 Task: Add Modern Times Orderville Hazy IPA 4 Pack Cans to the cart.
Action: Mouse moved to (645, 248)
Screenshot: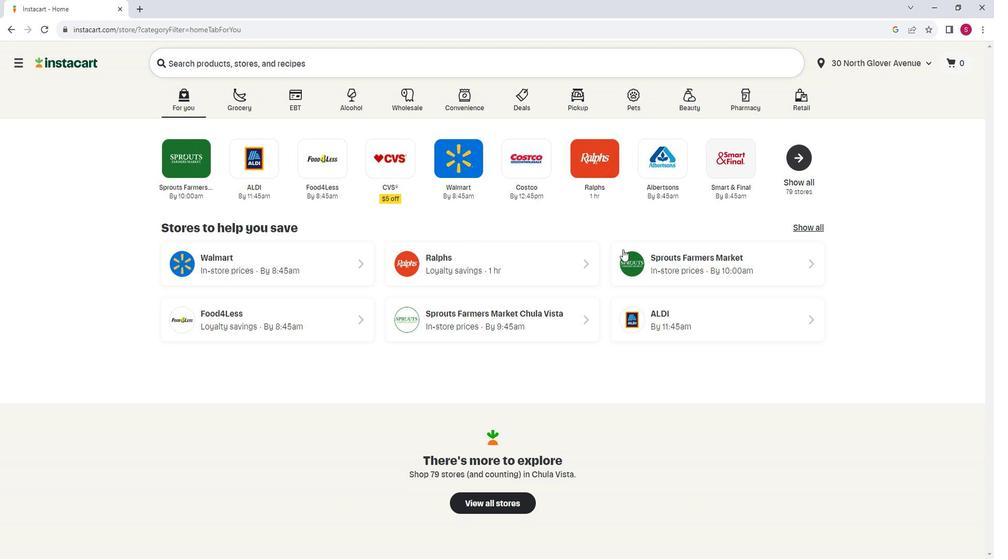 
Action: Mouse pressed left at (645, 248)
Screenshot: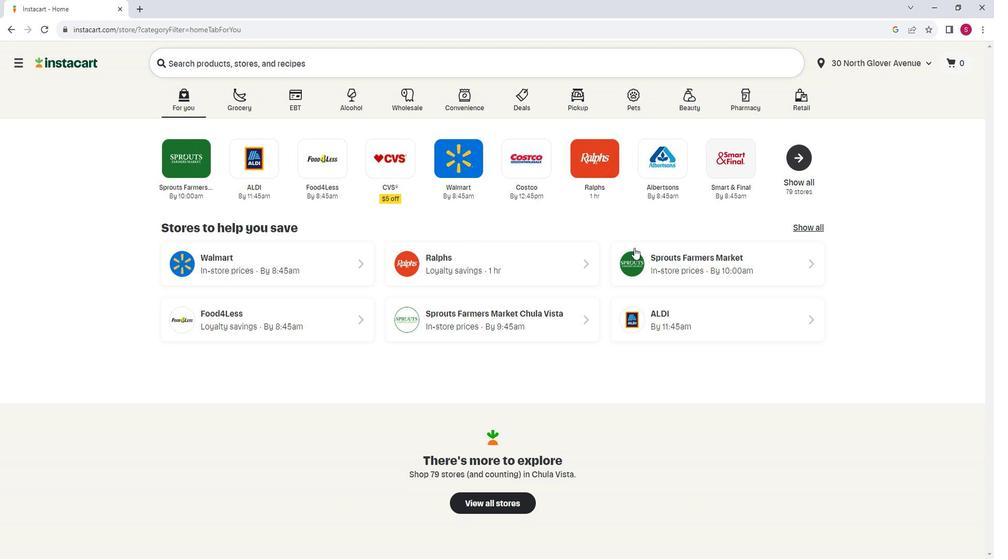 
Action: Mouse moved to (151, 427)
Screenshot: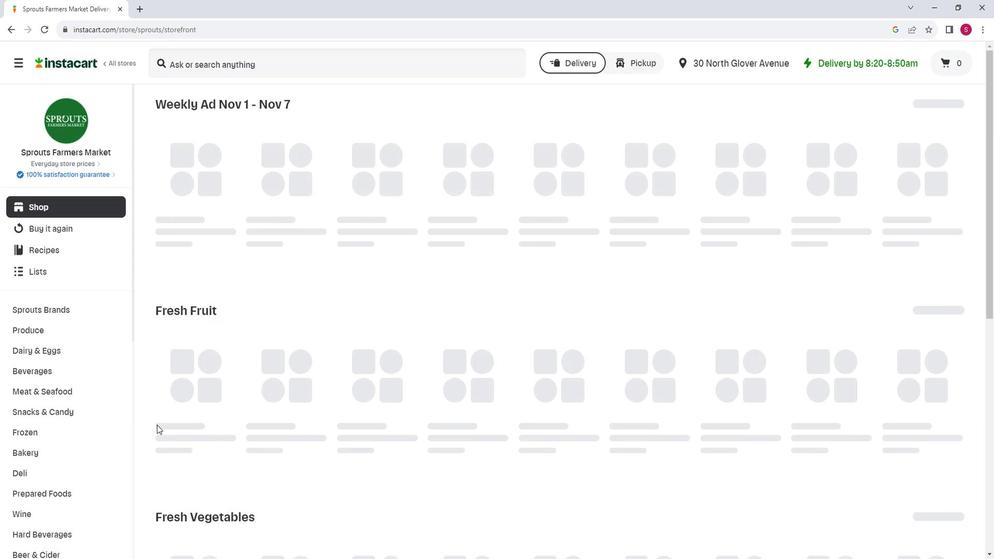 
Action: Mouse scrolled (151, 426) with delta (0, 0)
Screenshot: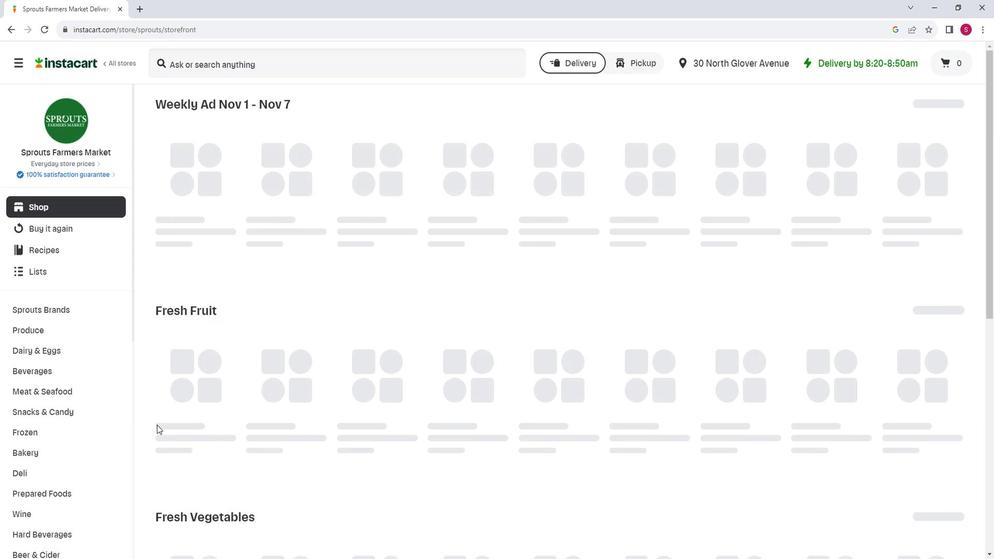 
Action: Mouse moved to (140, 429)
Screenshot: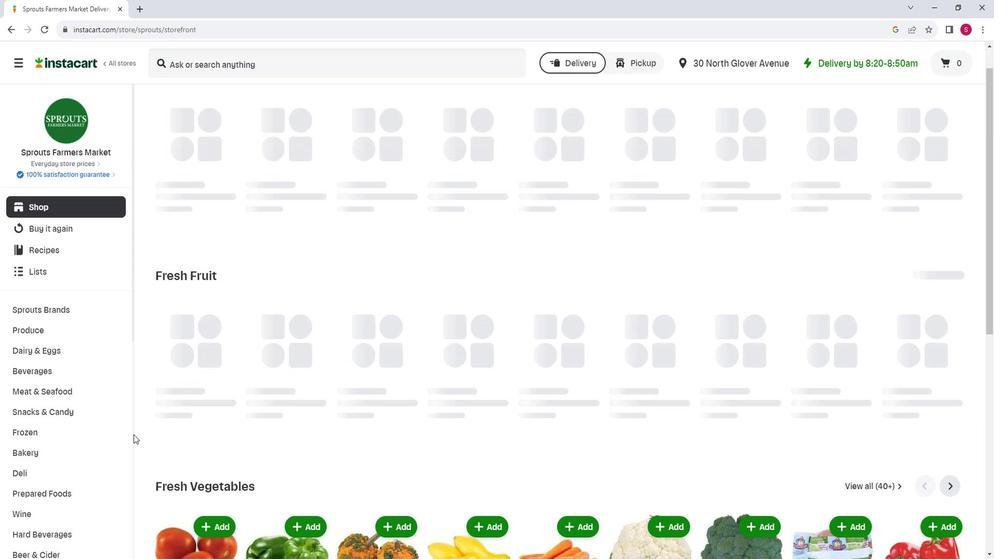 
Action: Mouse scrolled (140, 428) with delta (0, 0)
Screenshot: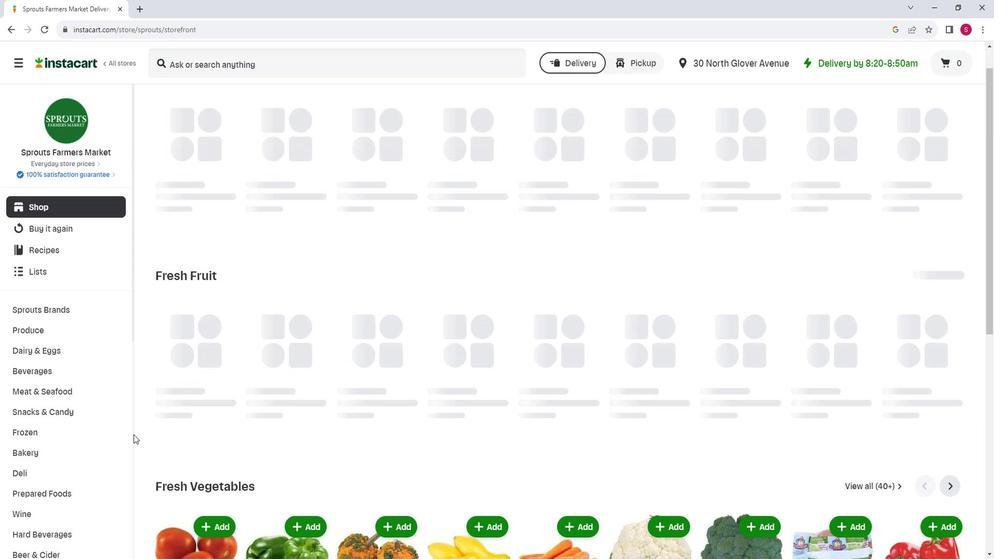 
Action: Mouse moved to (111, 428)
Screenshot: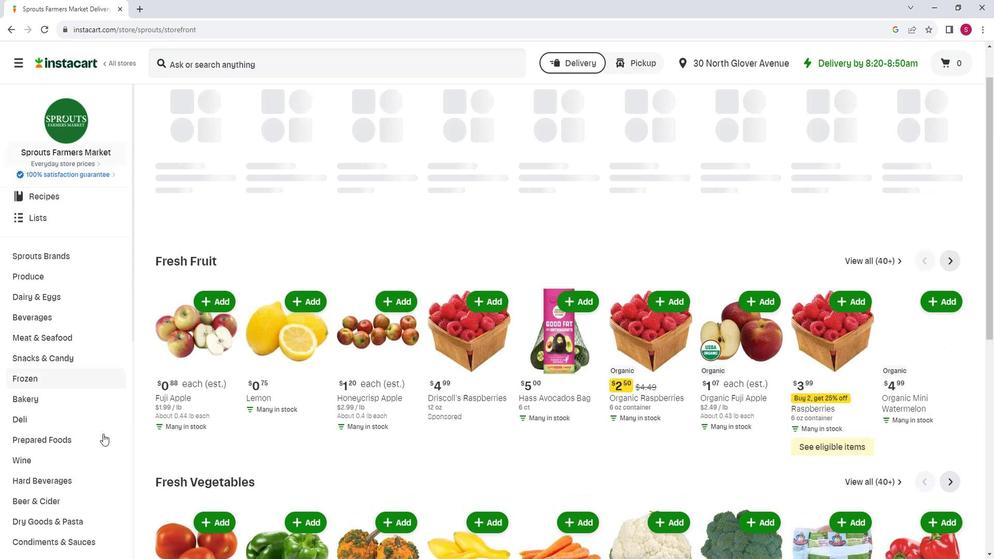 
Action: Mouse scrolled (111, 427) with delta (0, 0)
Screenshot: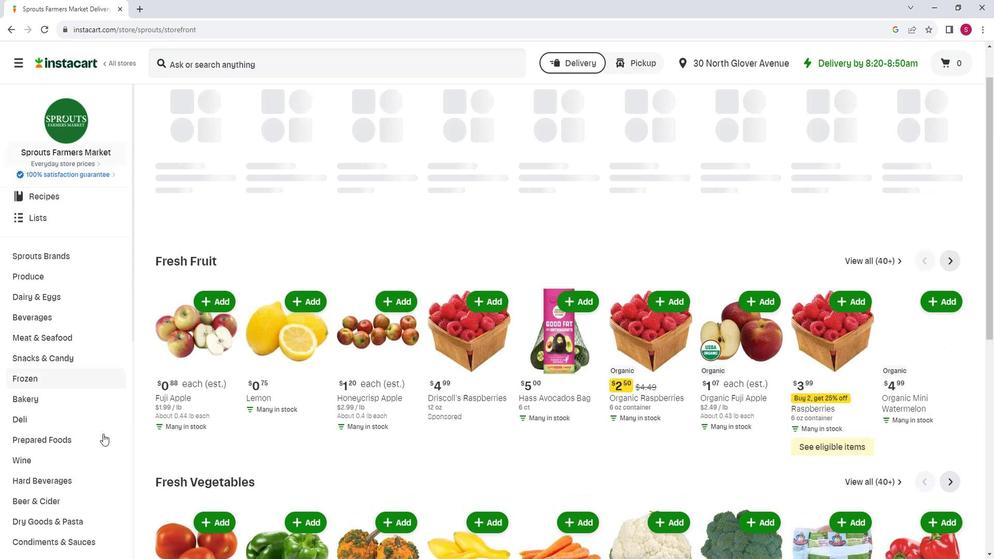 
Action: Mouse moved to (82, 434)
Screenshot: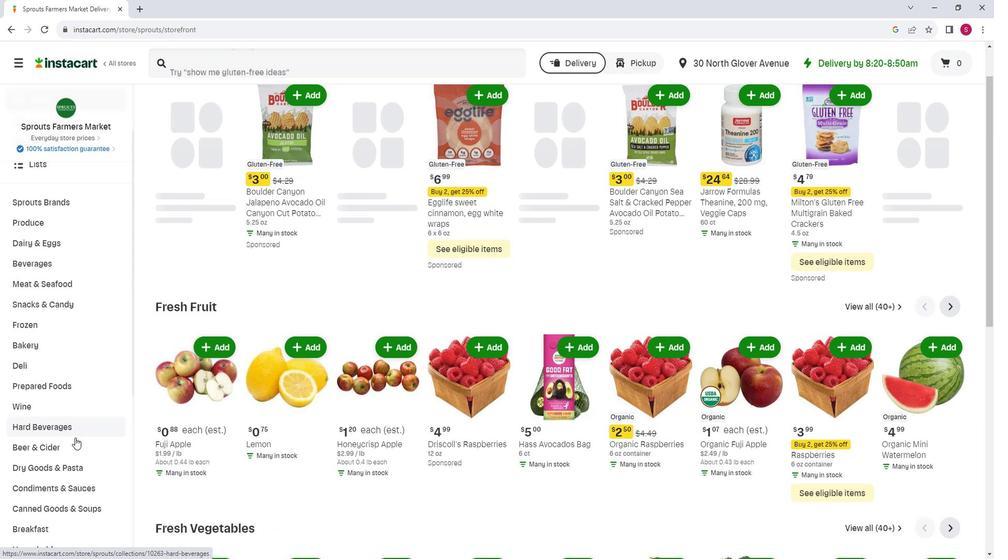 
Action: Mouse pressed left at (82, 434)
Screenshot: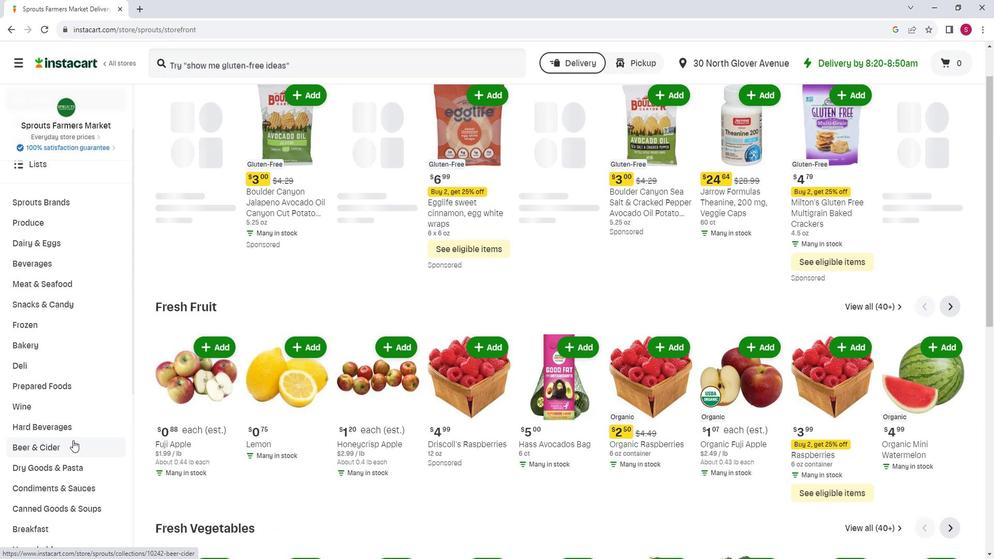 
Action: Mouse moved to (244, 136)
Screenshot: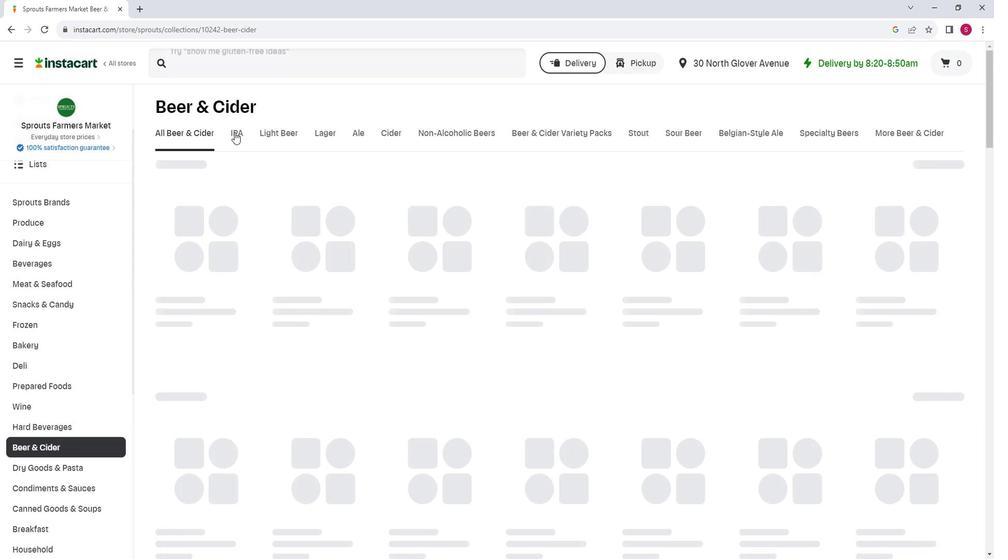 
Action: Mouse pressed left at (244, 136)
Screenshot: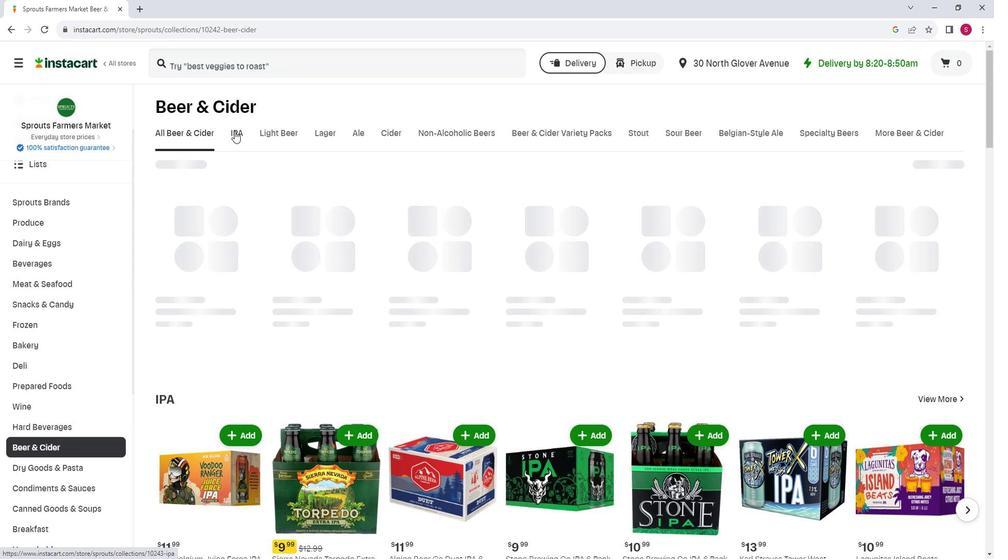
Action: Mouse moved to (491, 183)
Screenshot: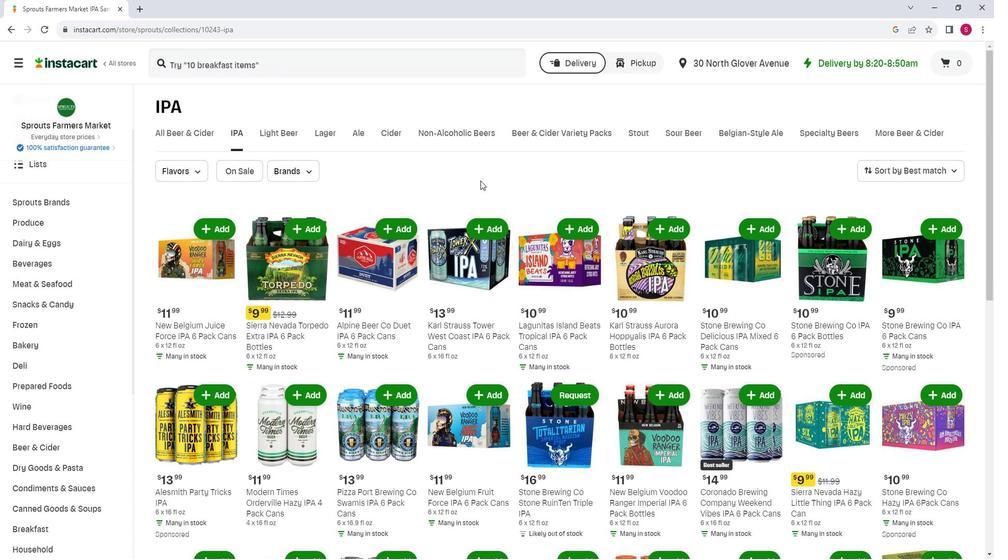 
Action: Mouse scrolled (491, 183) with delta (0, 0)
Screenshot: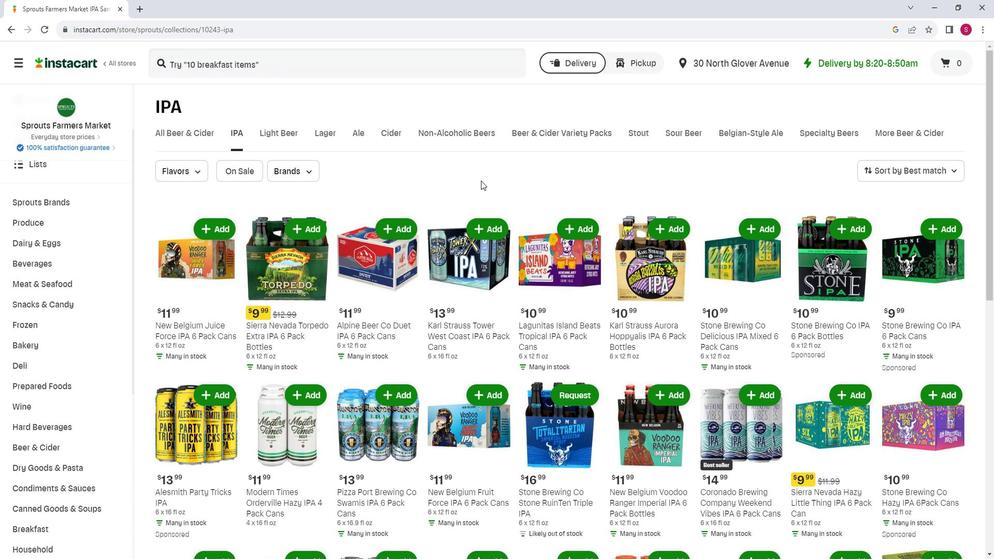 
Action: Mouse moved to (495, 196)
Screenshot: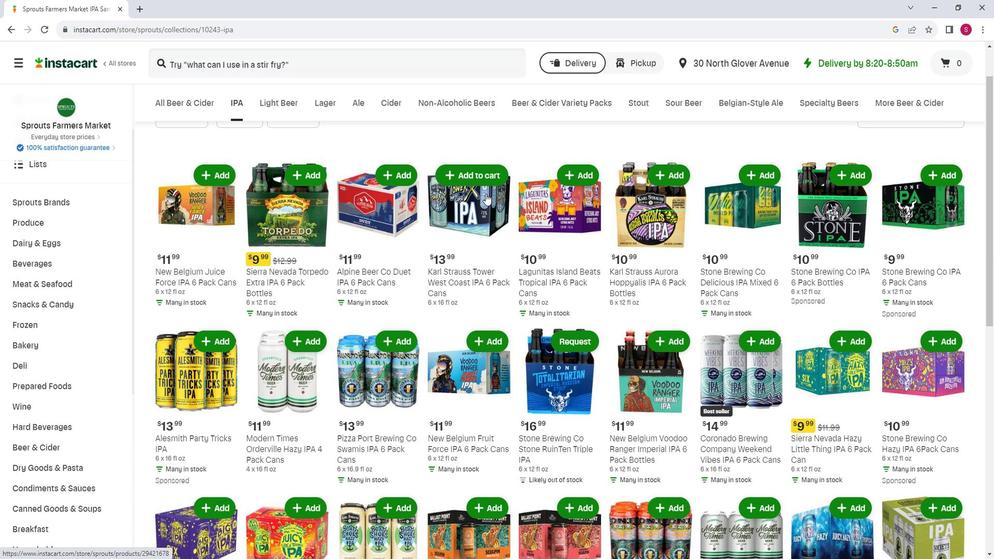 
Action: Mouse scrolled (495, 196) with delta (0, 0)
Screenshot: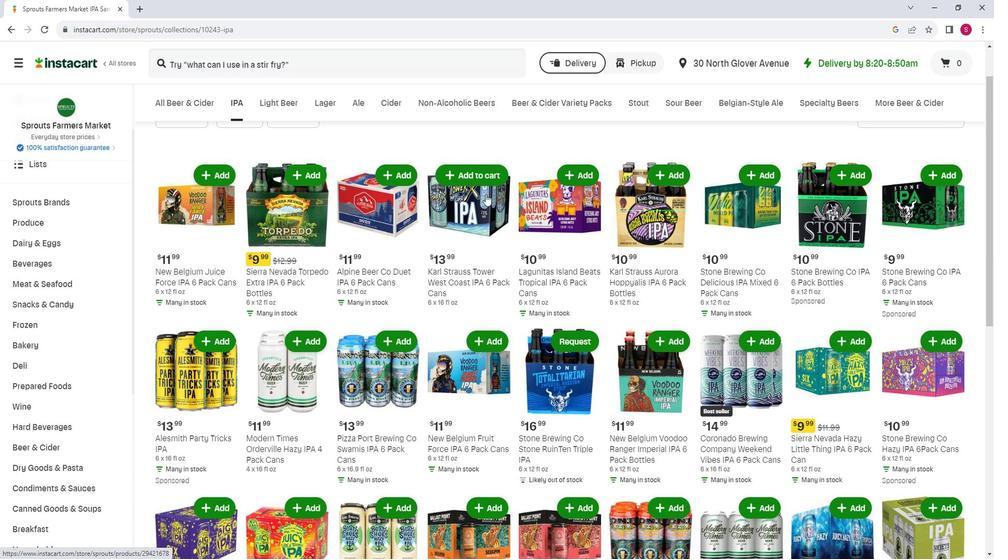 
Action: Mouse moved to (314, 287)
Screenshot: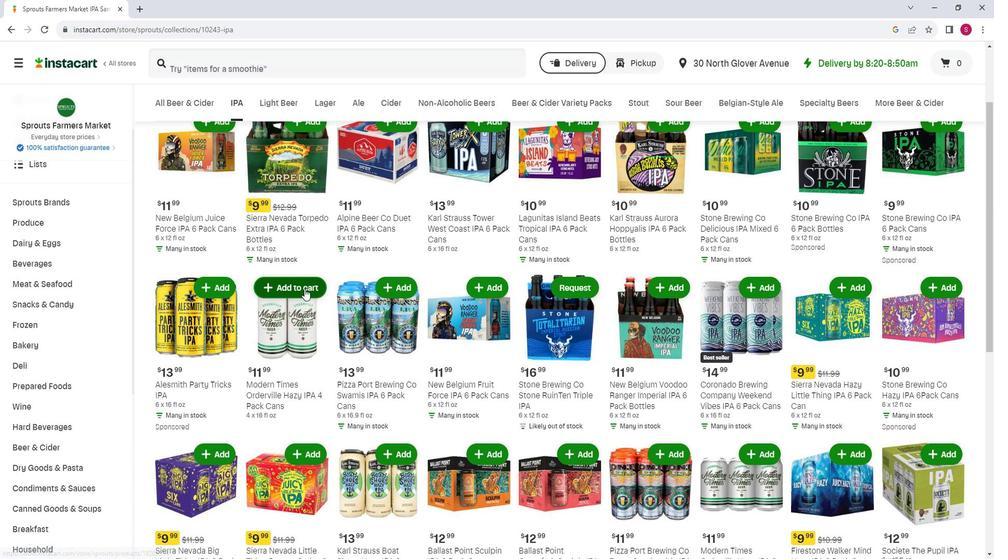
Action: Mouse pressed left at (314, 287)
Screenshot: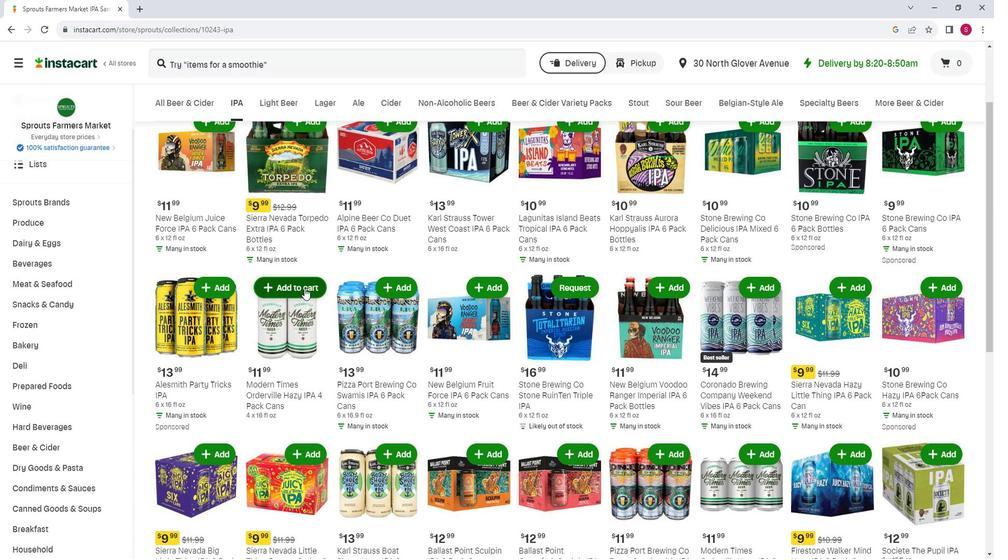 
Action: Mouse moved to (338, 260)
Screenshot: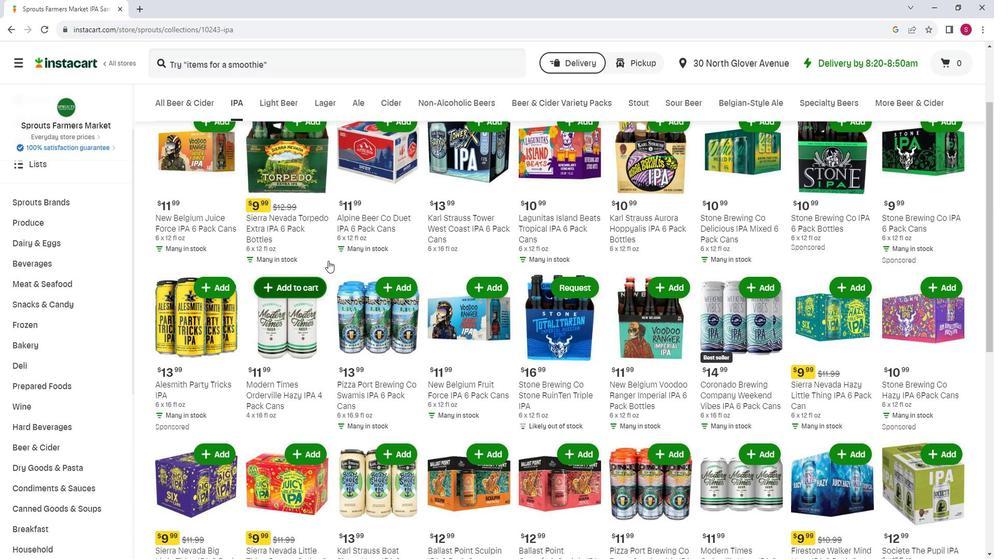 
